 Task: In the Contact  Genesis.Thompson@iCloud.com, Log Call and save with description: 'Engaged in a call with a potential buyer who needs training.'; Select call outcome: 'Busy '; Select call Direction: Inbound; Add date: '17 August, 2023' and time 10:30:AM. Logged in from softage.1@softage.net
Action: Mouse moved to (82, 54)
Screenshot: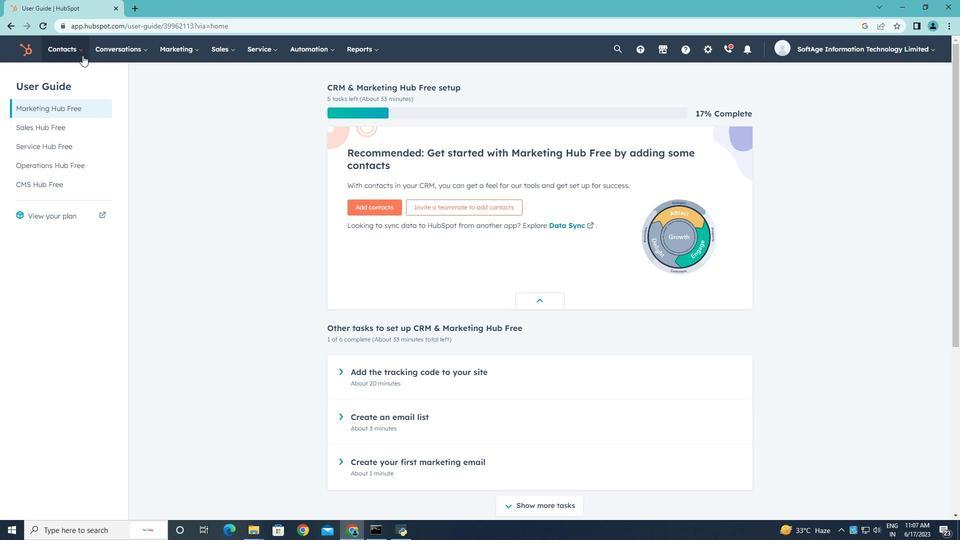 
Action: Mouse pressed left at (82, 54)
Screenshot: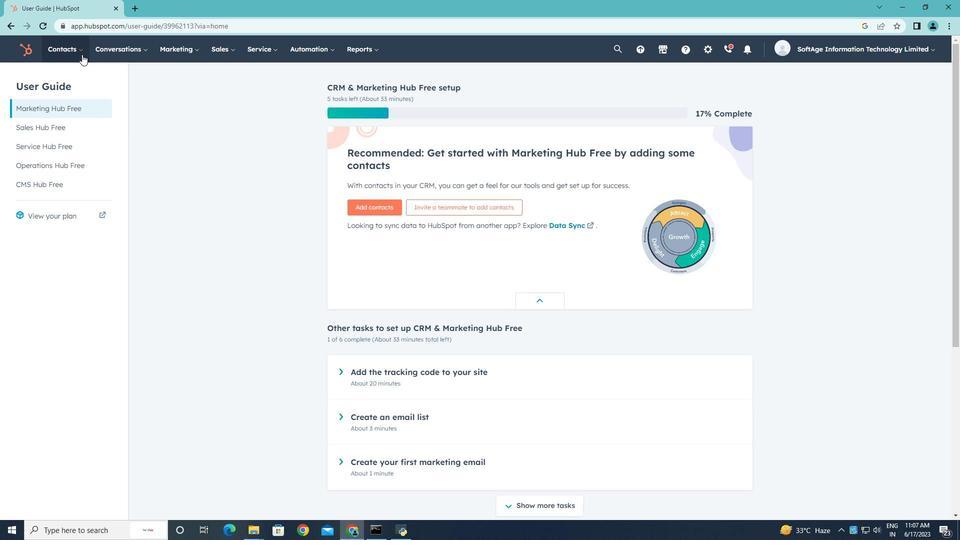 
Action: Mouse moved to (68, 81)
Screenshot: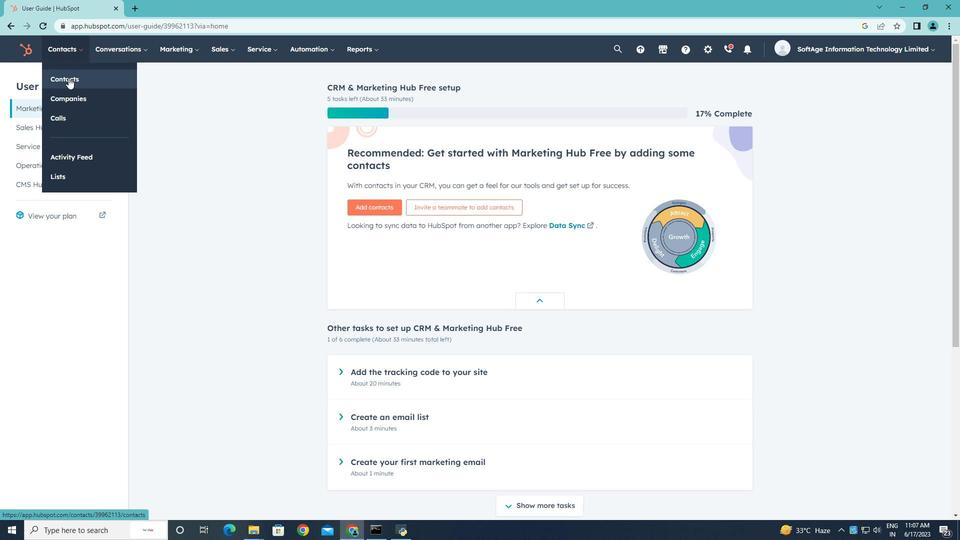 
Action: Mouse pressed left at (68, 81)
Screenshot: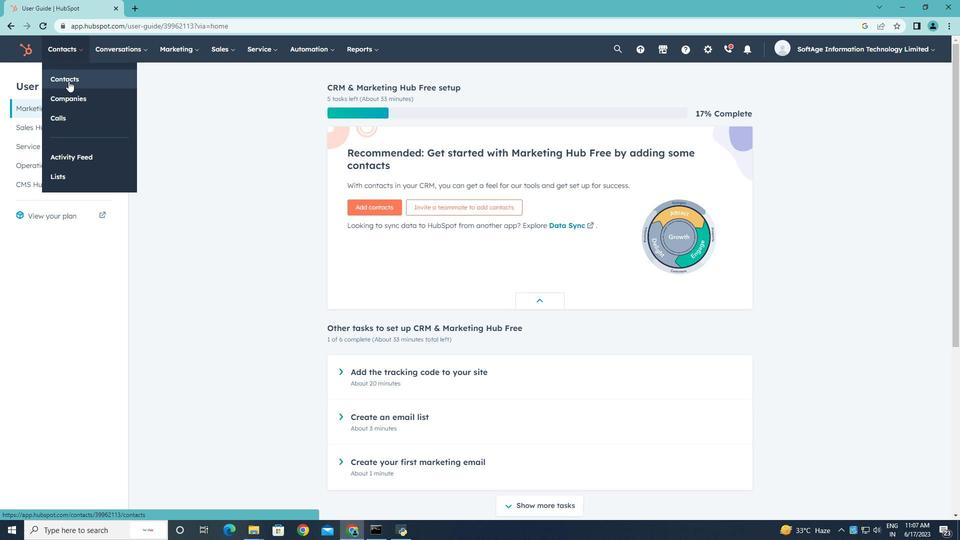 
Action: Mouse moved to (73, 165)
Screenshot: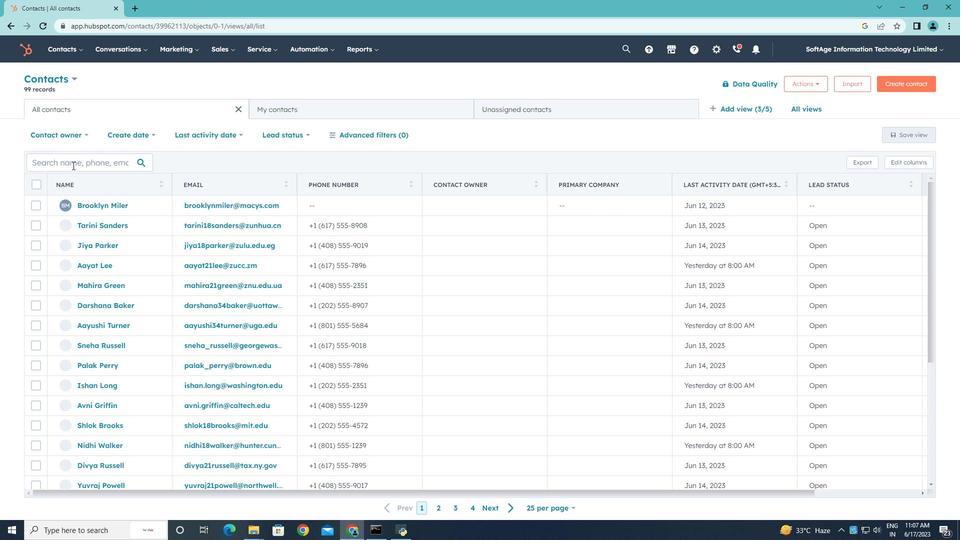 
Action: Mouse pressed left at (73, 165)
Screenshot: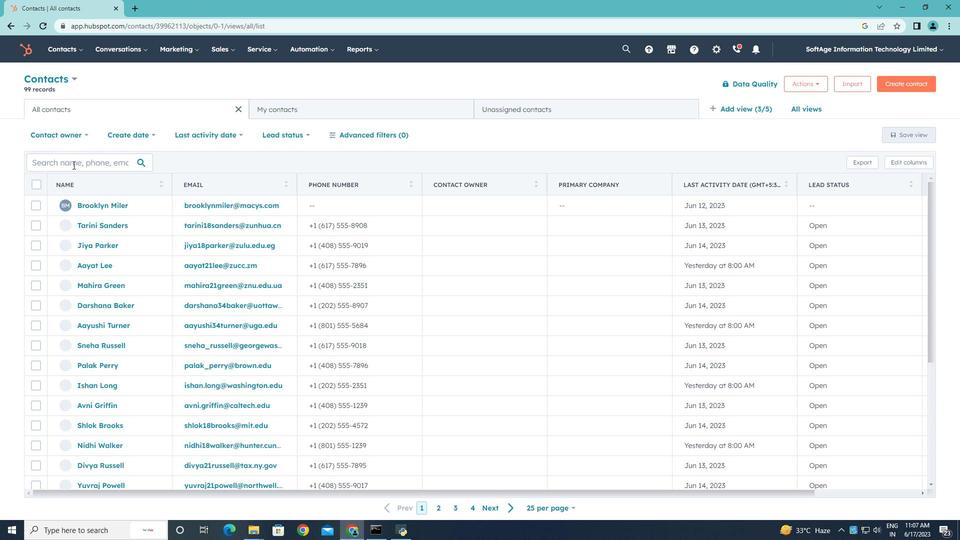 
Action: Key pressed <Key.shift>Genesis.<Key.shift>Thompson<Key.shift>@i<Key.shift><Key.shift><Key.shift>Cloud.com
Screenshot: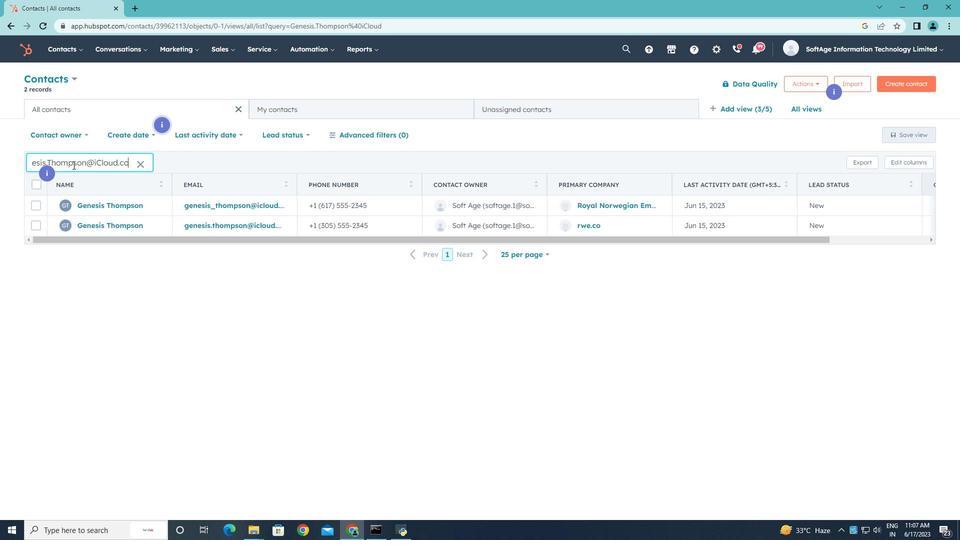 
Action: Mouse moved to (108, 227)
Screenshot: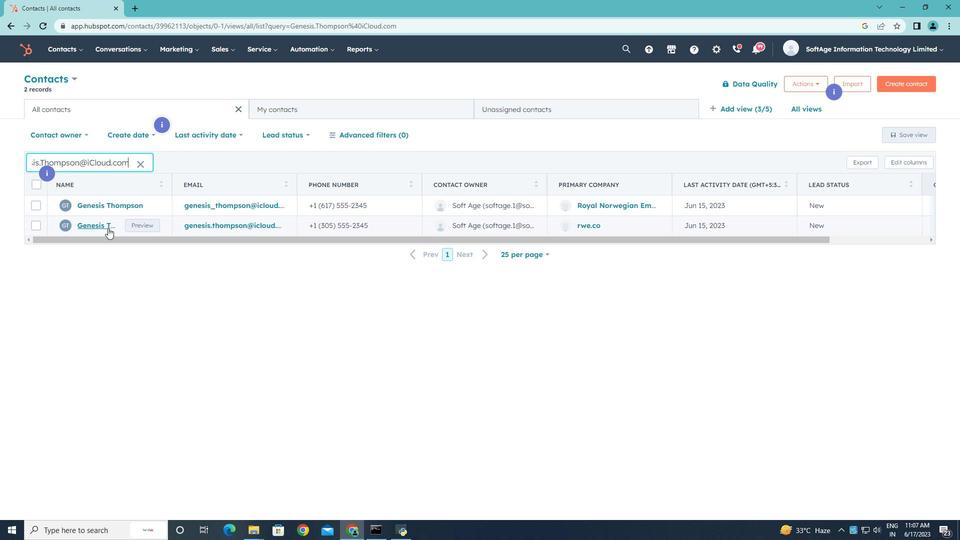
Action: Mouse pressed left at (108, 227)
Screenshot: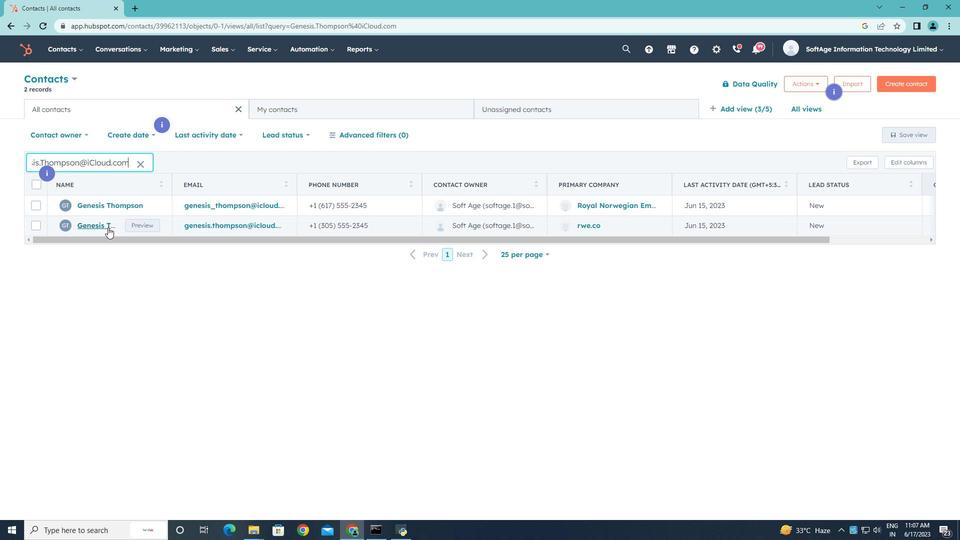 
Action: Mouse moved to (195, 172)
Screenshot: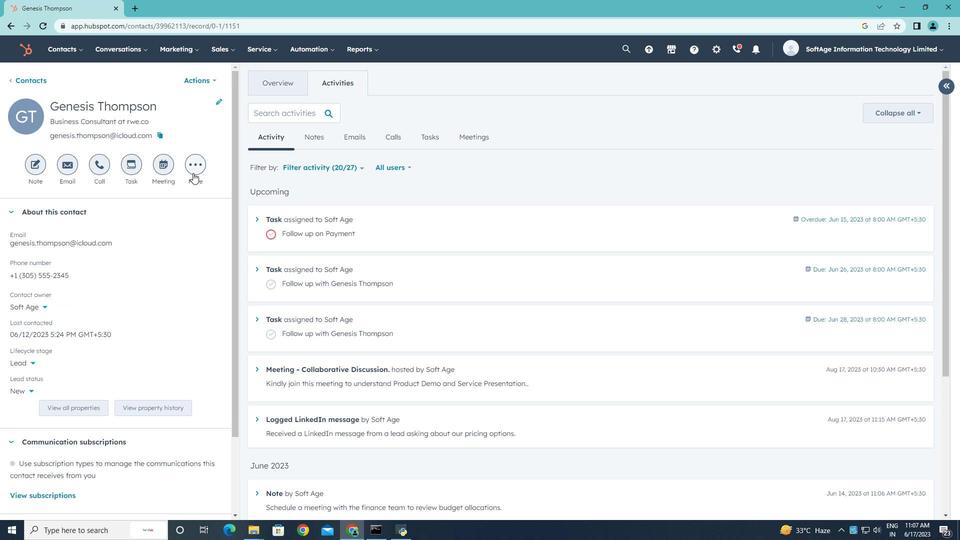 
Action: Mouse pressed left at (195, 172)
Screenshot: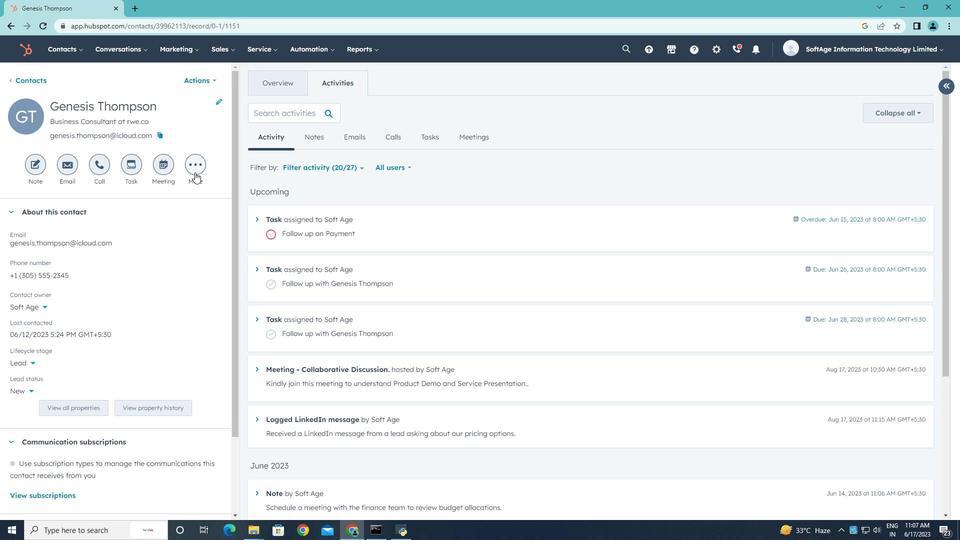 
Action: Mouse moved to (190, 252)
Screenshot: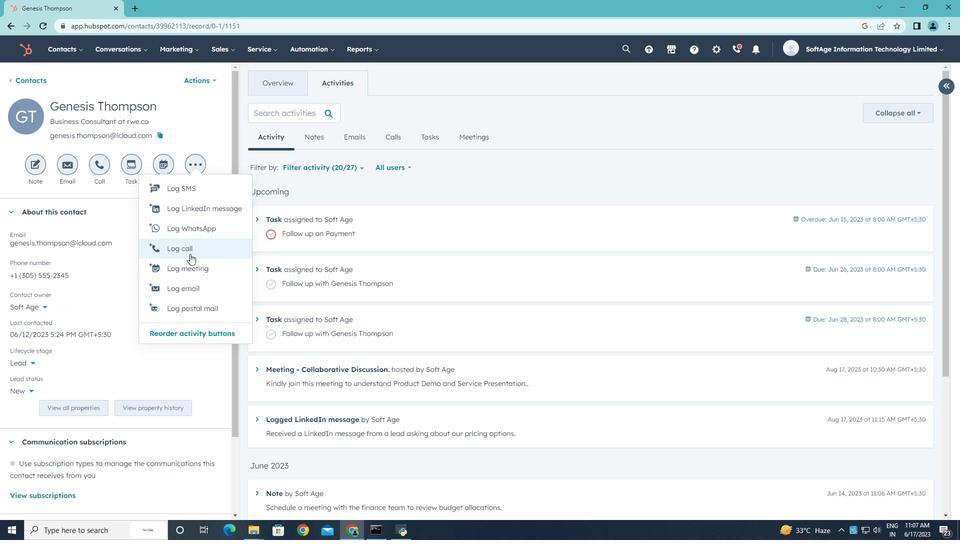 
Action: Mouse pressed left at (190, 252)
Screenshot: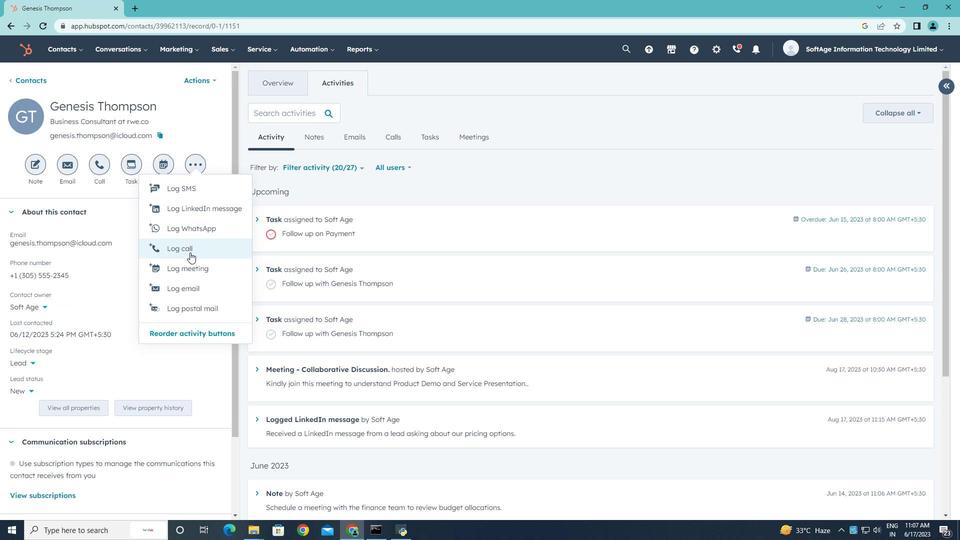 
Action: Mouse moved to (190, 252)
Screenshot: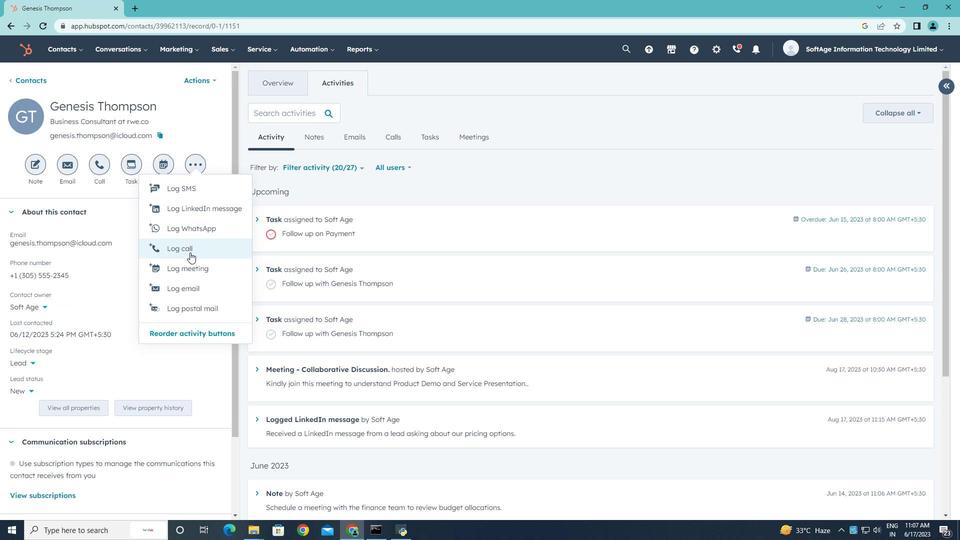 
Action: Key pressed <Key.shift>Engaged<Key.space>in<Key.space>a<Key.space>call<Key.space>with<Key.space>a<Key.space>potential<Key.space>ba<Key.backspace>uyer<Key.space>wg<Key.backspace>ho<Key.space>needs<Key.space>training.
Screenshot: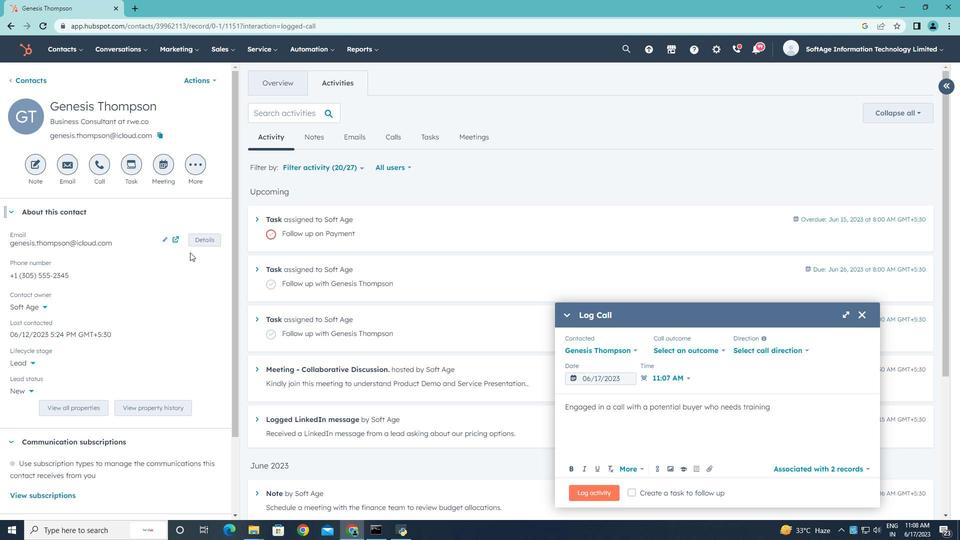 
Action: Mouse moved to (724, 351)
Screenshot: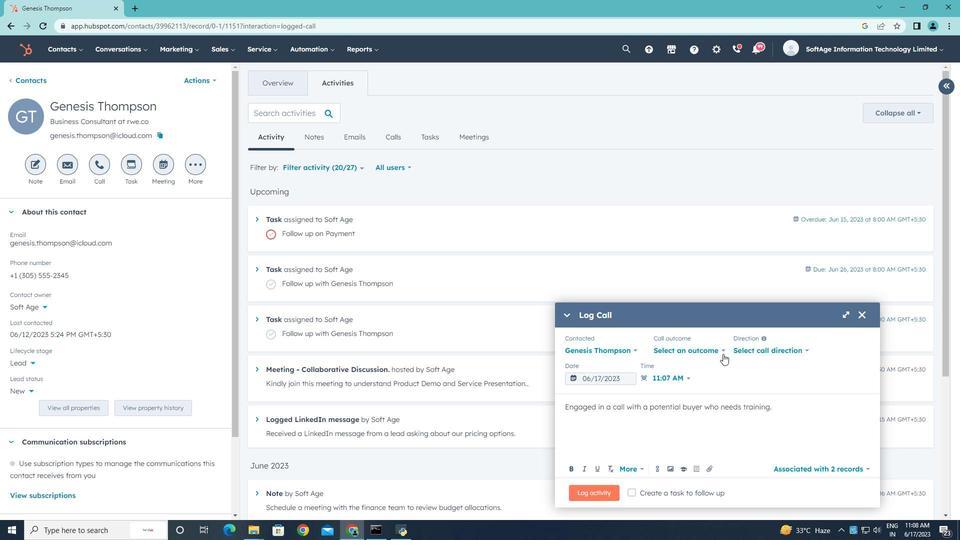 
Action: Mouse pressed left at (724, 351)
Screenshot: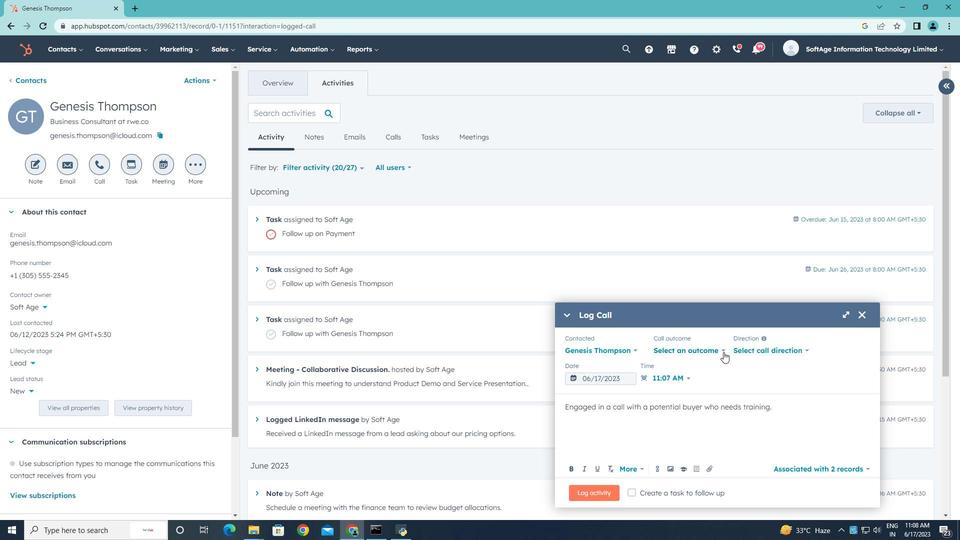 
Action: Mouse moved to (686, 374)
Screenshot: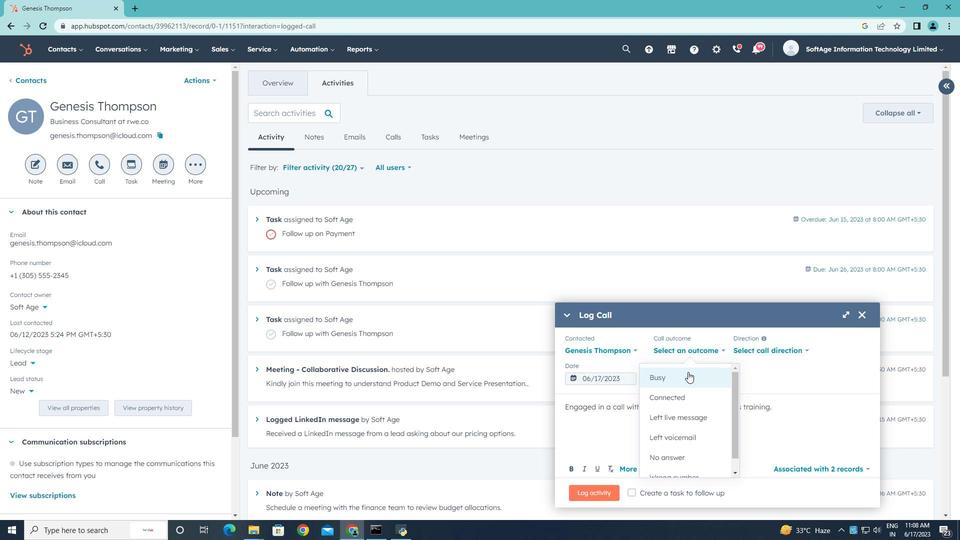 
Action: Mouse pressed left at (686, 374)
Screenshot: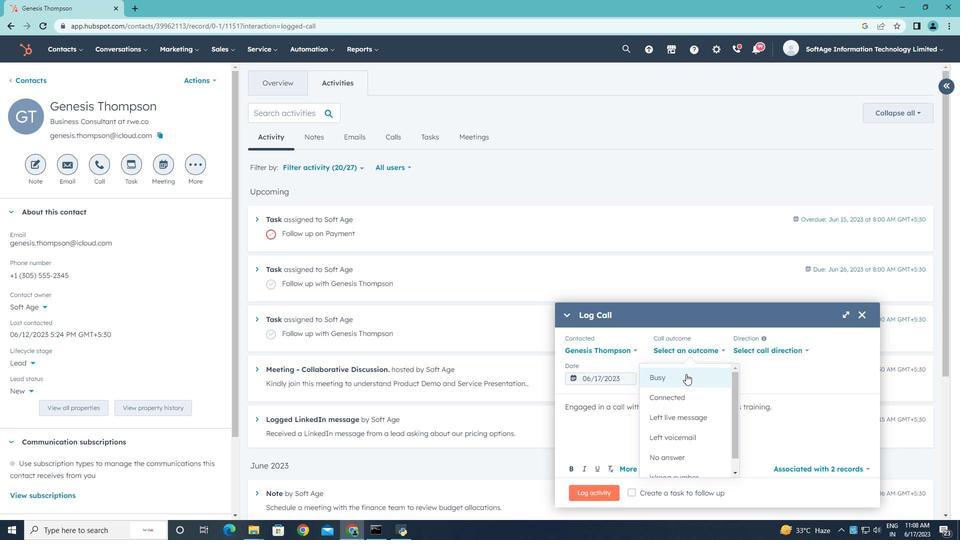 
Action: Mouse moved to (760, 351)
Screenshot: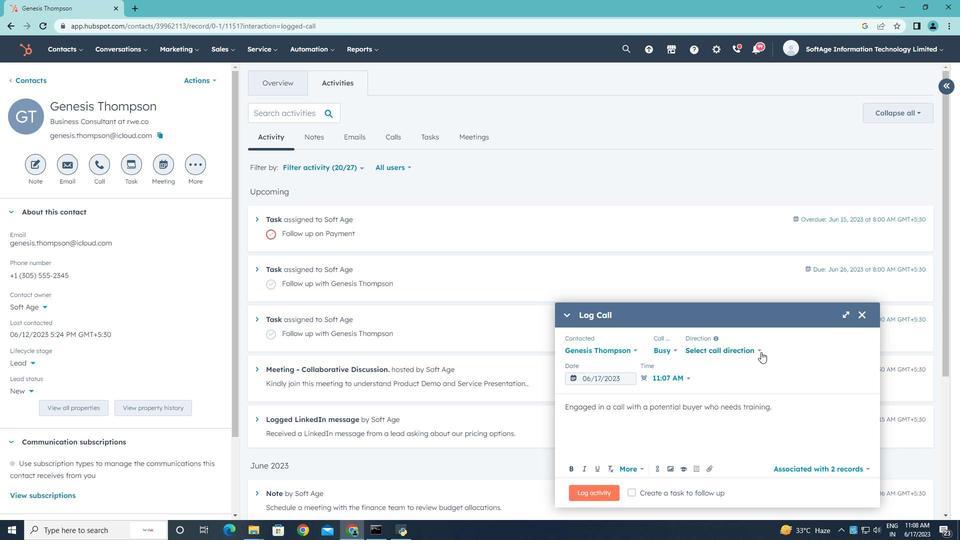
Action: Mouse pressed left at (760, 351)
Screenshot: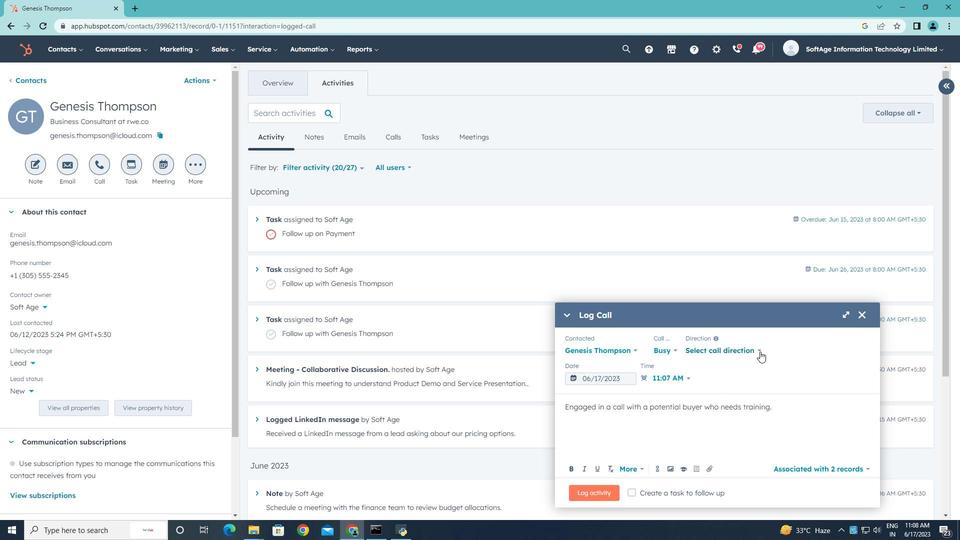 
Action: Mouse moved to (724, 373)
Screenshot: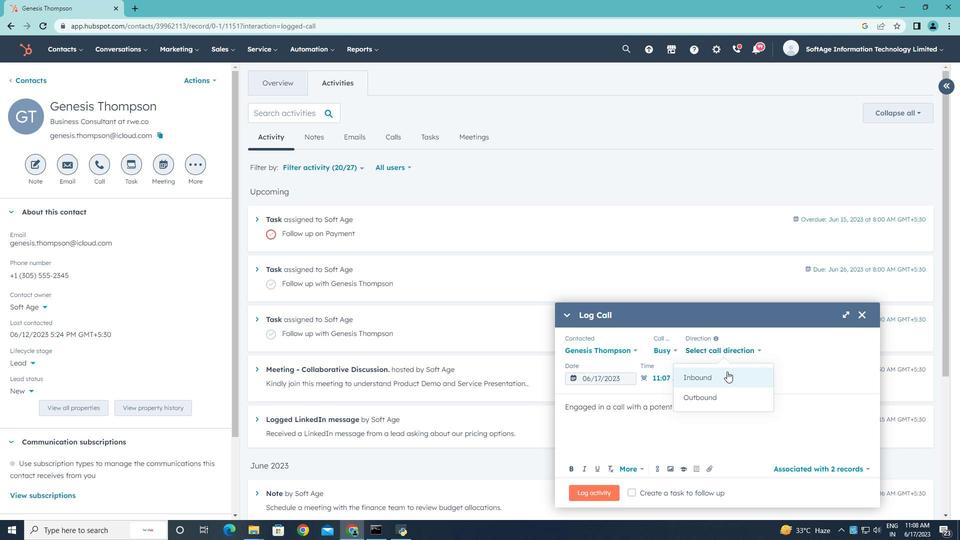 
Action: Mouse pressed left at (724, 373)
Screenshot: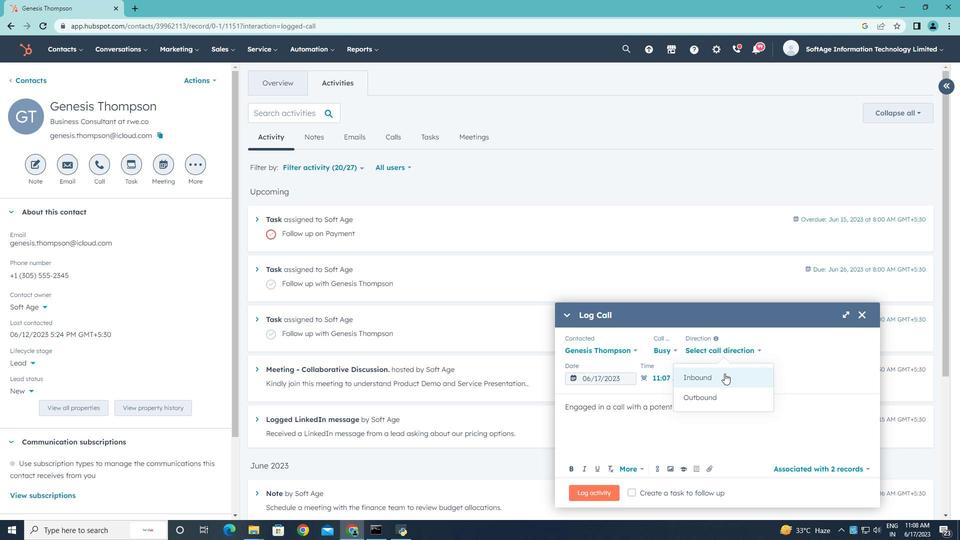 
Action: Mouse moved to (626, 379)
Screenshot: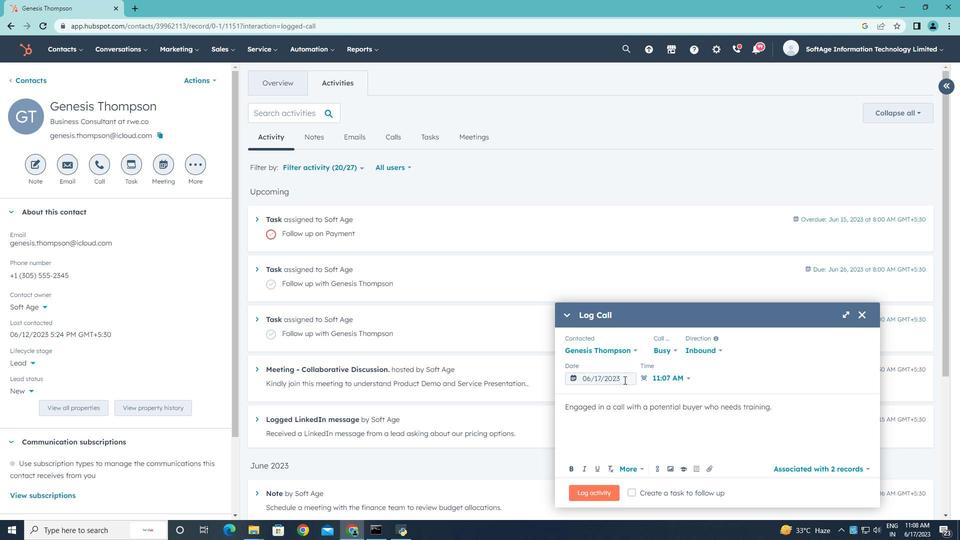 
Action: Mouse pressed left at (626, 379)
Screenshot: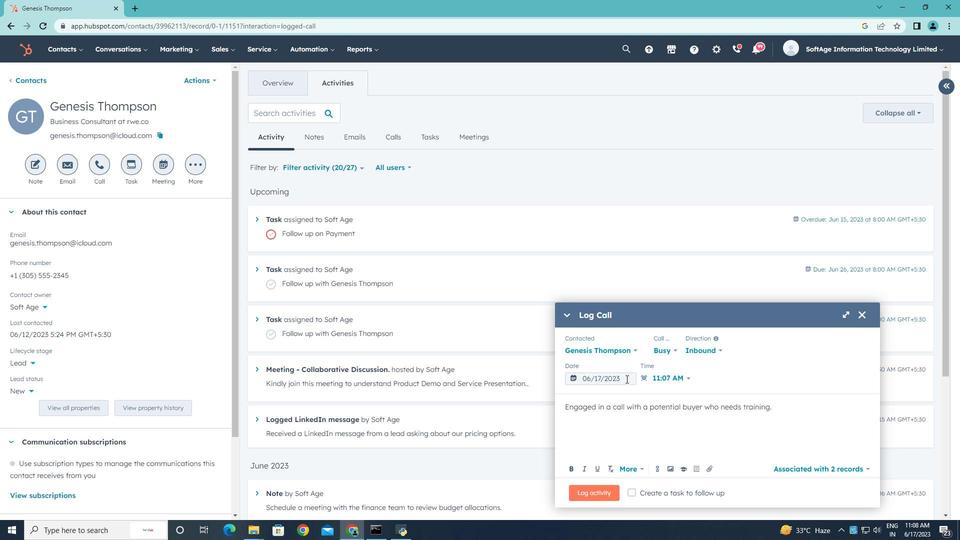 
Action: Mouse moved to (695, 221)
Screenshot: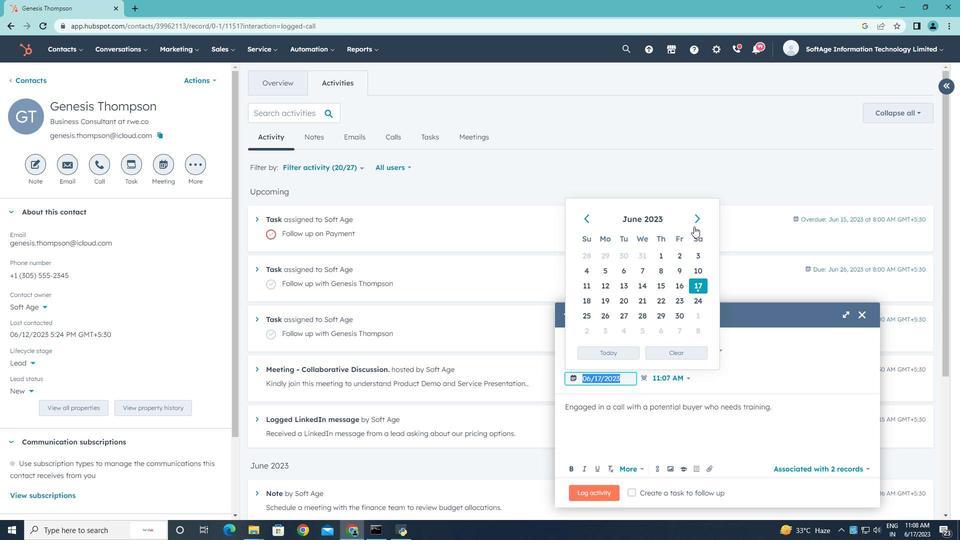 
Action: Mouse pressed left at (695, 221)
Screenshot: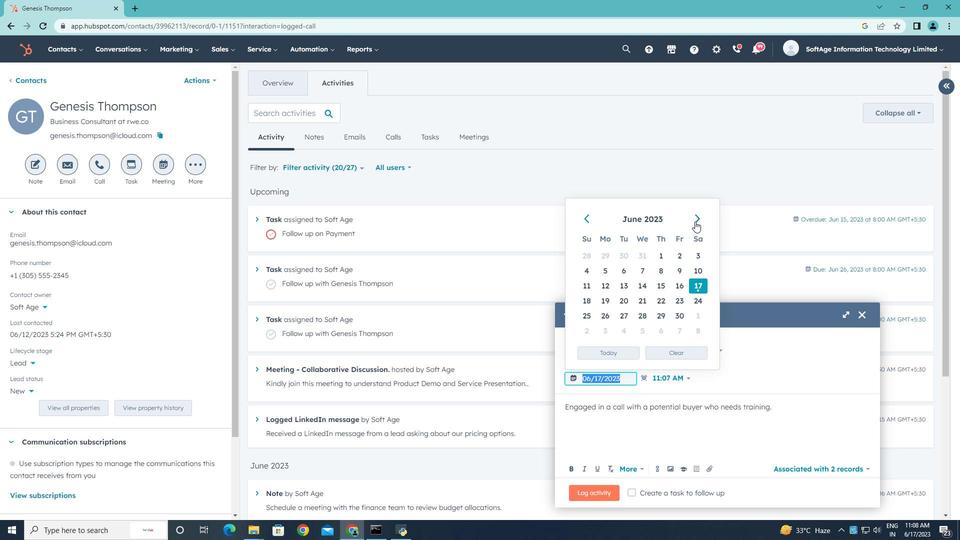 
Action: Mouse pressed left at (695, 221)
Screenshot: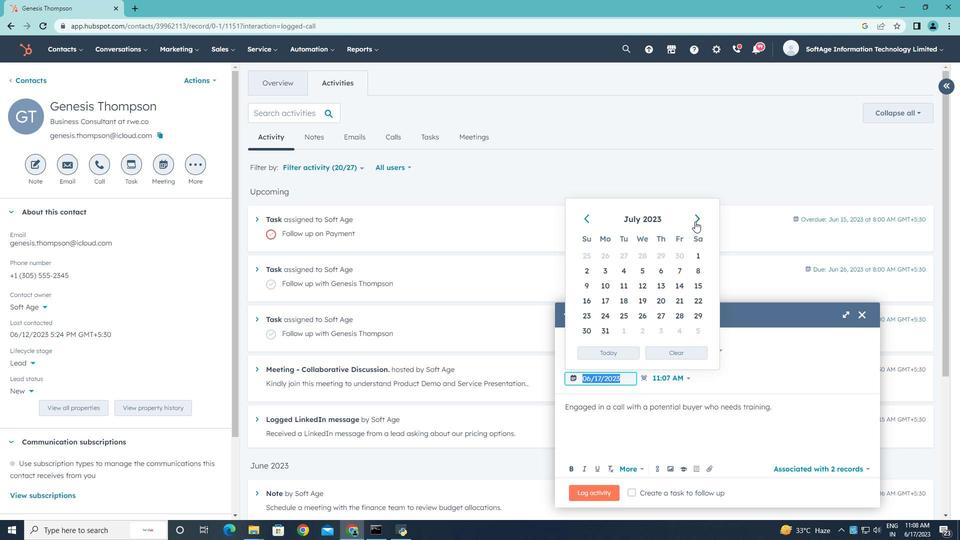 
Action: Mouse moved to (662, 285)
Screenshot: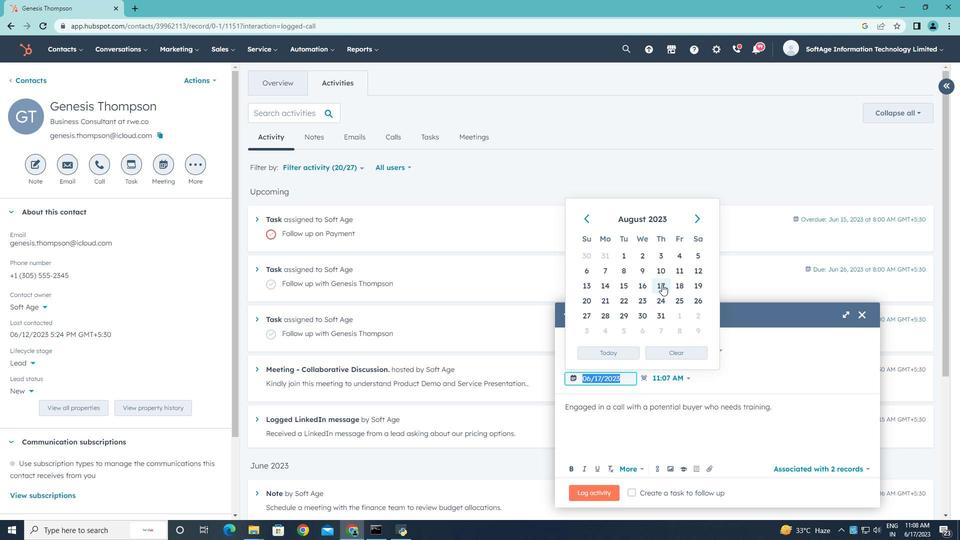 
Action: Mouse pressed left at (662, 285)
Screenshot: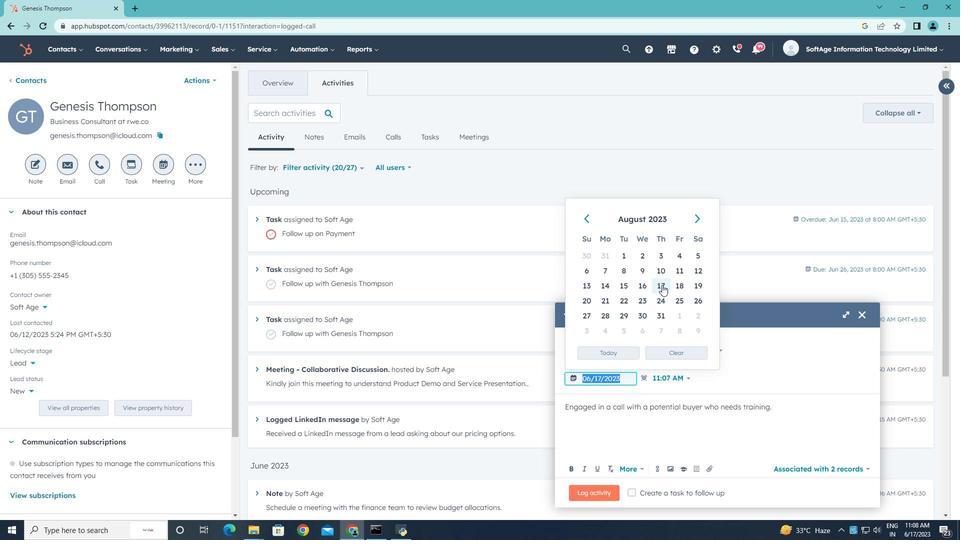 
Action: Mouse moved to (687, 378)
Screenshot: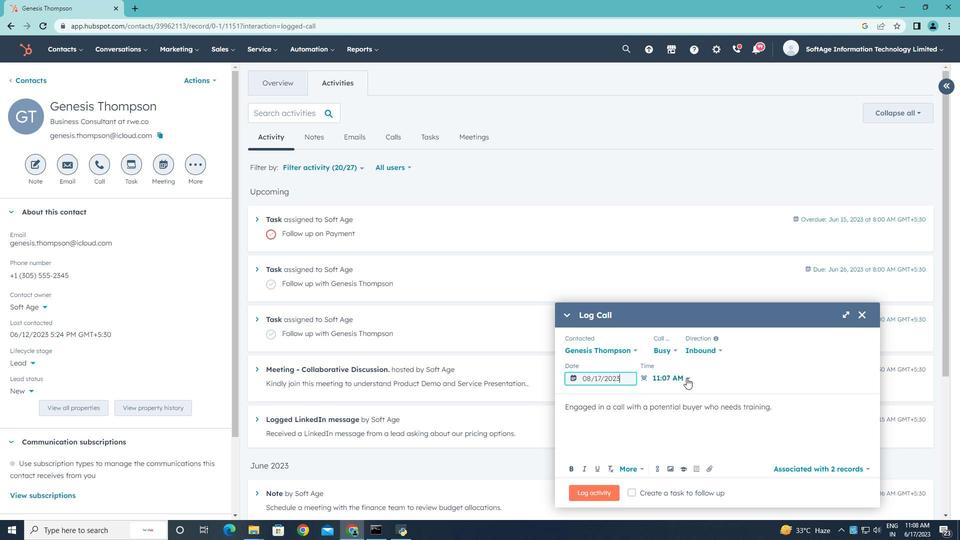 
Action: Mouse pressed left at (687, 378)
Screenshot: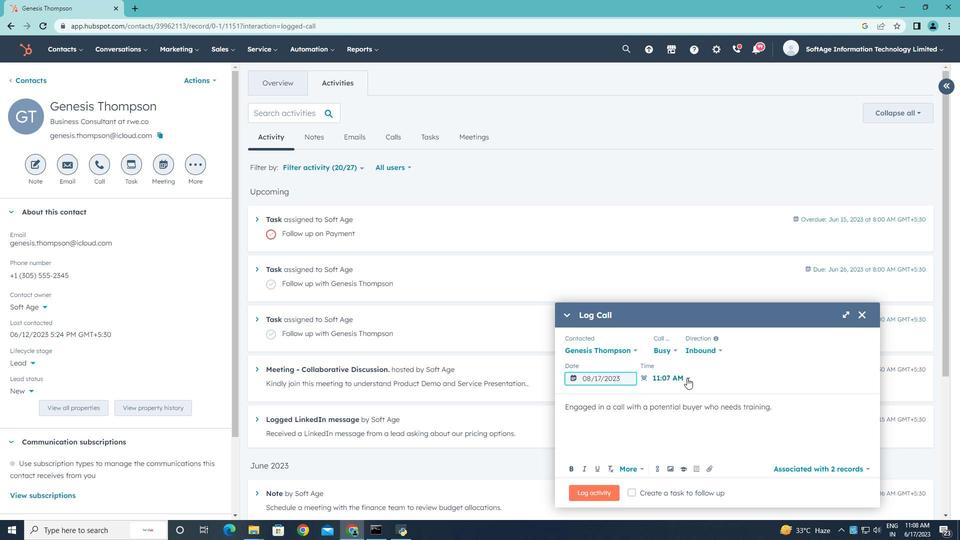 
Action: Mouse moved to (664, 301)
Screenshot: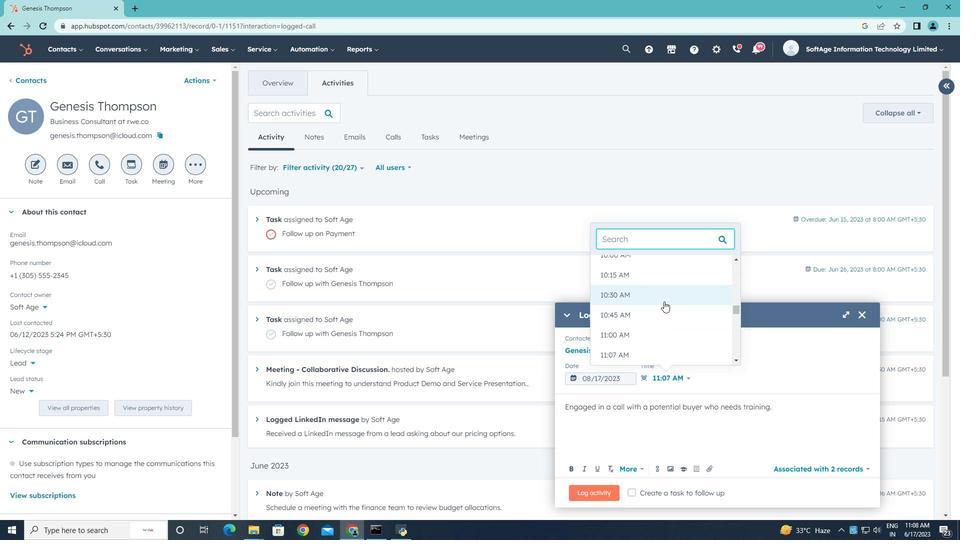 
Action: Mouse pressed left at (664, 301)
Screenshot: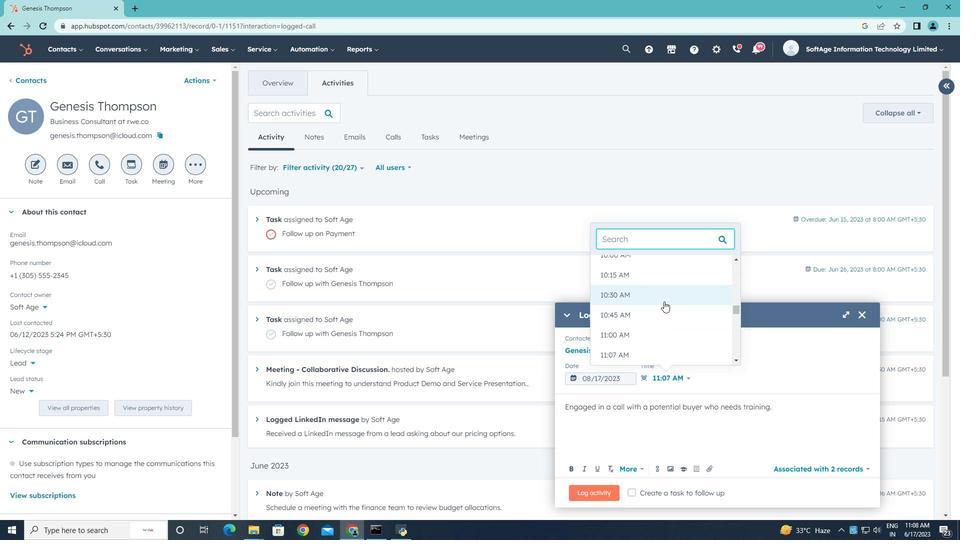 
Action: Mouse moved to (594, 490)
Screenshot: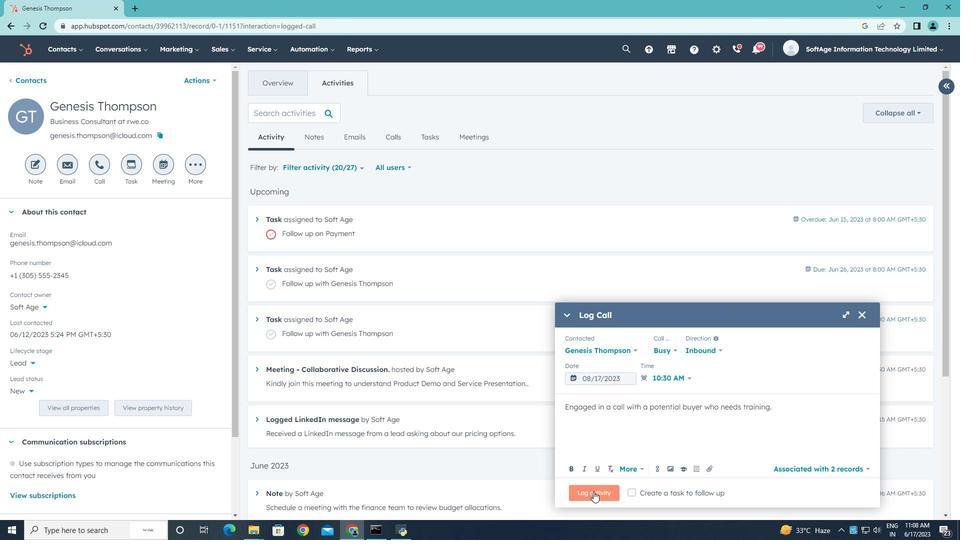 
Action: Mouse pressed left at (594, 490)
Screenshot: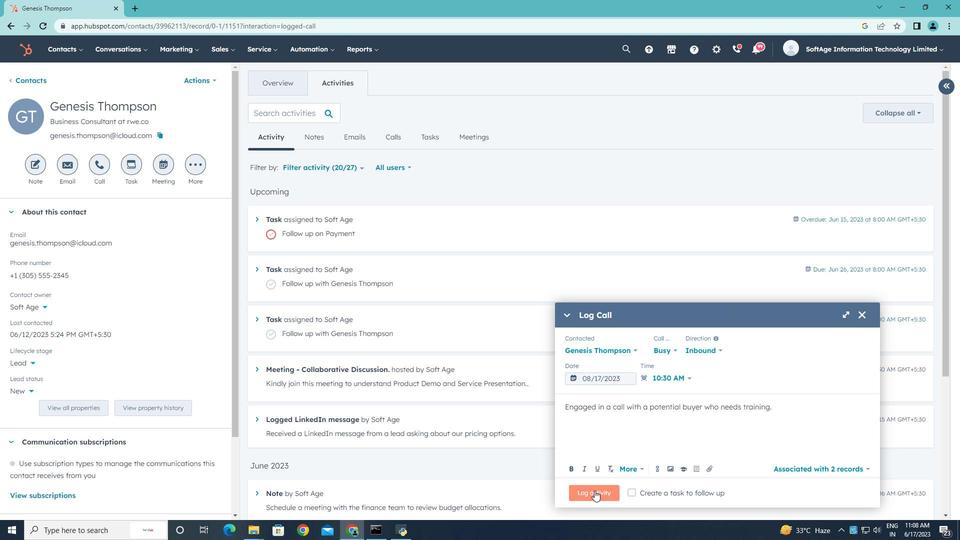 
